 Task: Add a signature Dallas Robinson containing Best wishes for a happy and healthy year, Dallas Robinson to email address softage.10@softage.net and add a folder Pay-per-click advertising
Action: Mouse moved to (76, 88)
Screenshot: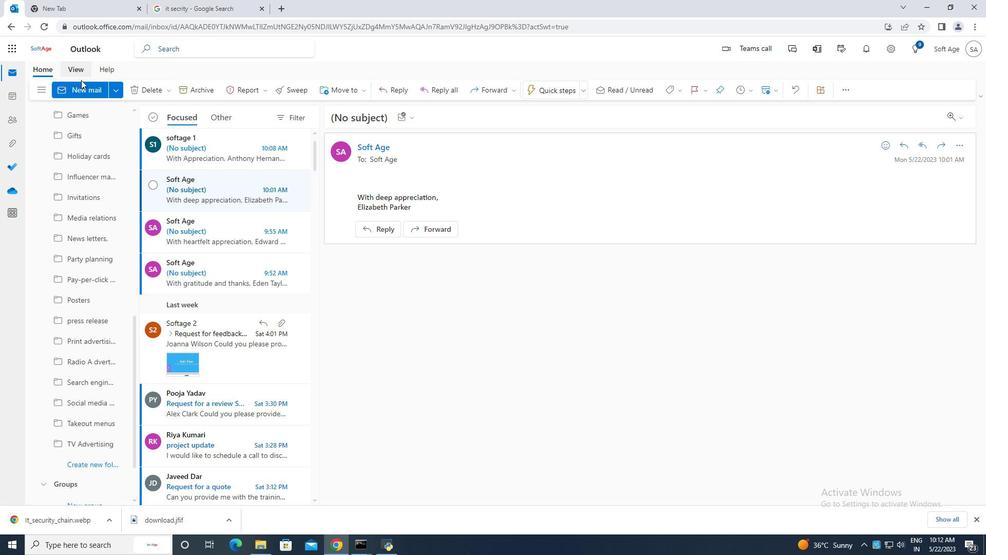 
Action: Mouse pressed left at (76, 88)
Screenshot: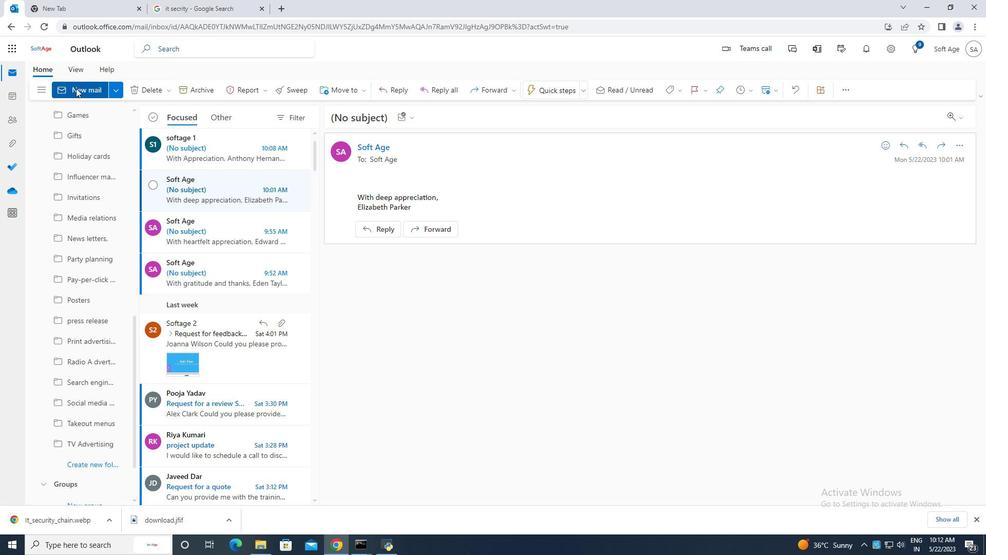 
Action: Mouse moved to (662, 90)
Screenshot: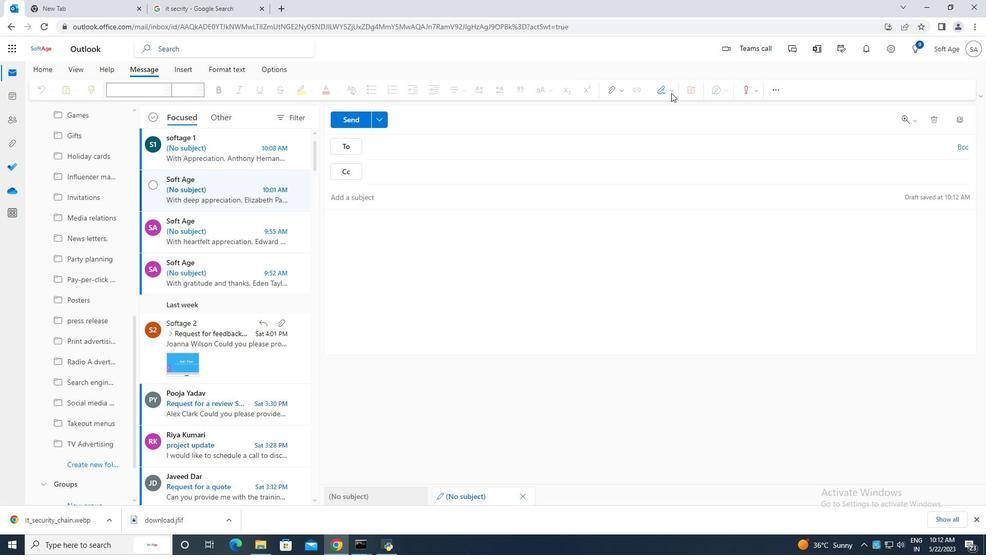 
Action: Mouse pressed left at (662, 90)
Screenshot: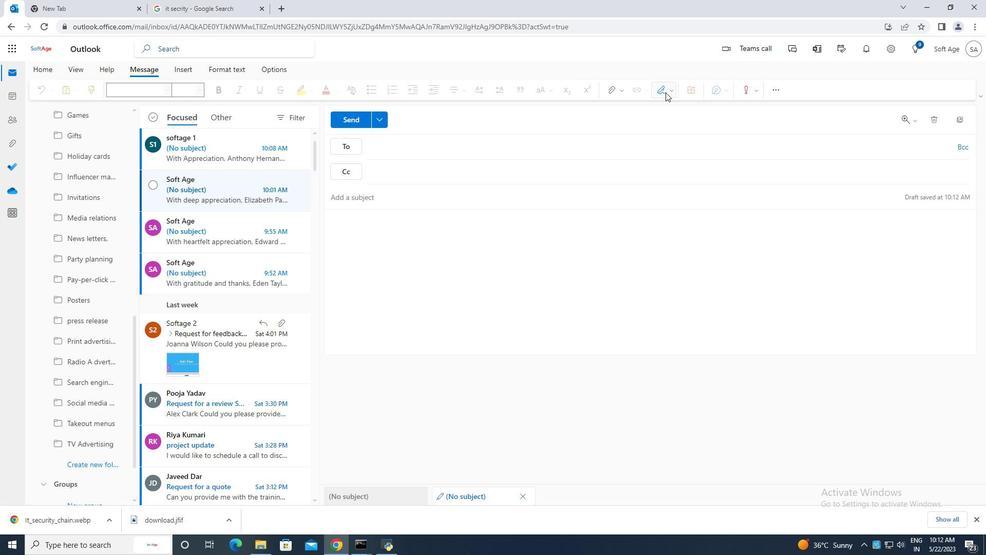 
Action: Mouse moved to (636, 111)
Screenshot: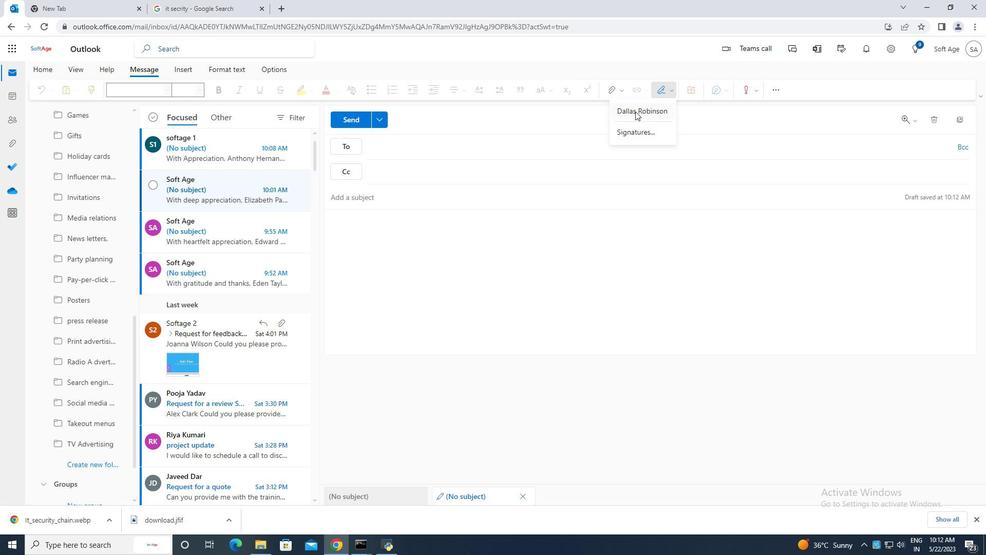 
Action: Mouse pressed left at (636, 111)
Screenshot: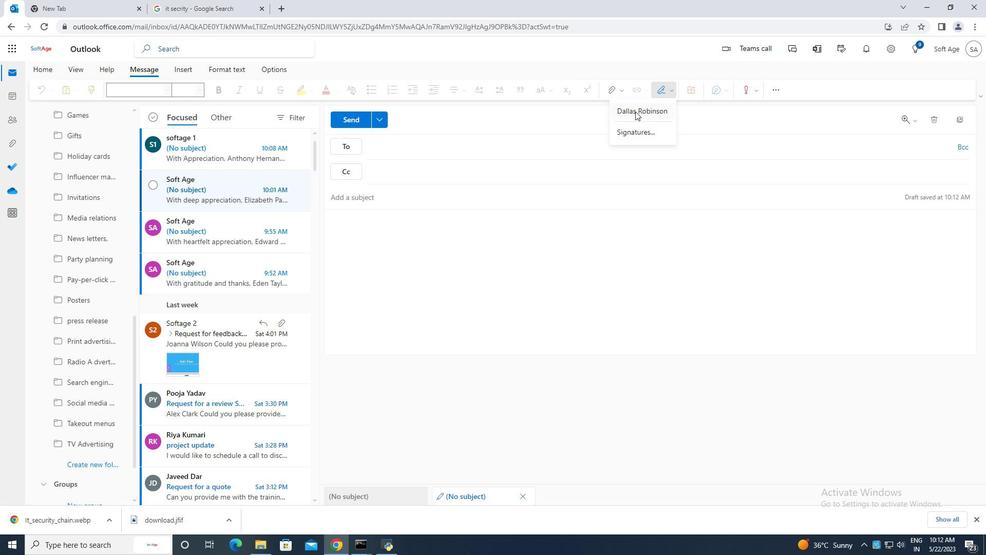 
Action: Mouse moved to (357, 217)
Screenshot: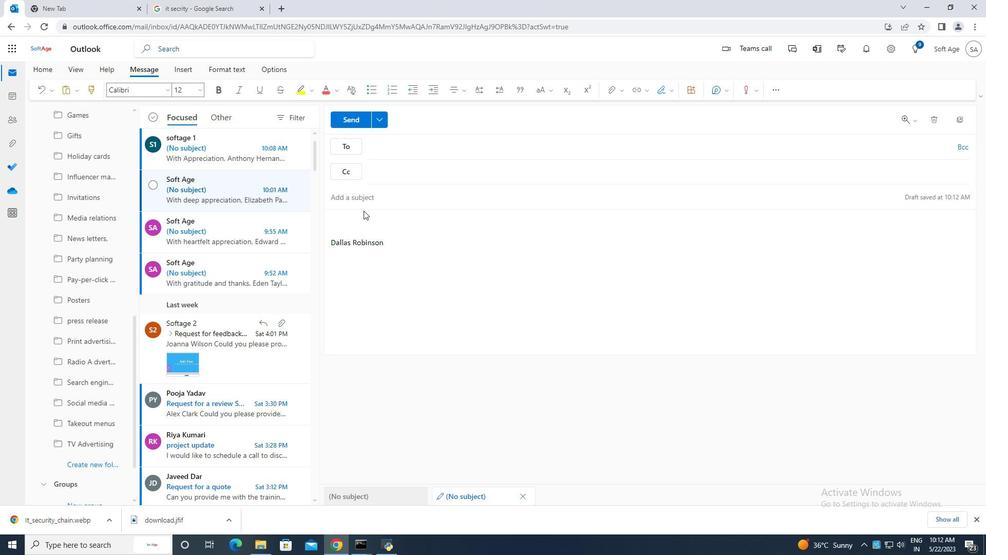 
Action: Key pressed <Key.caps_lock>C<Key.caps_lock>ontaining<Key.space>best<Key.space>wishes<Key.space>for<Key.space>happy<Key.space>and<Key.space>healthy<Key.space>year,<Key.space>
Screenshot: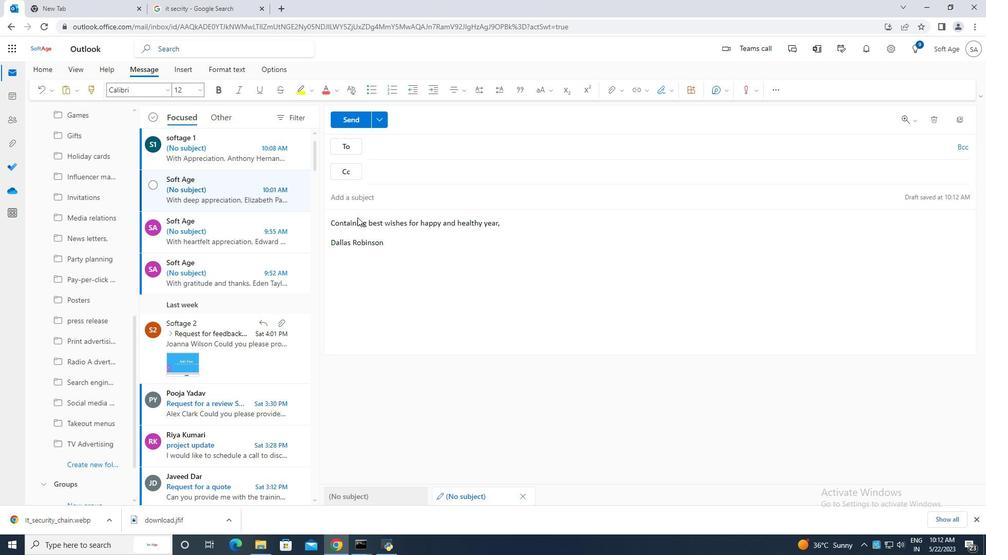 
Action: Mouse moved to (414, 151)
Screenshot: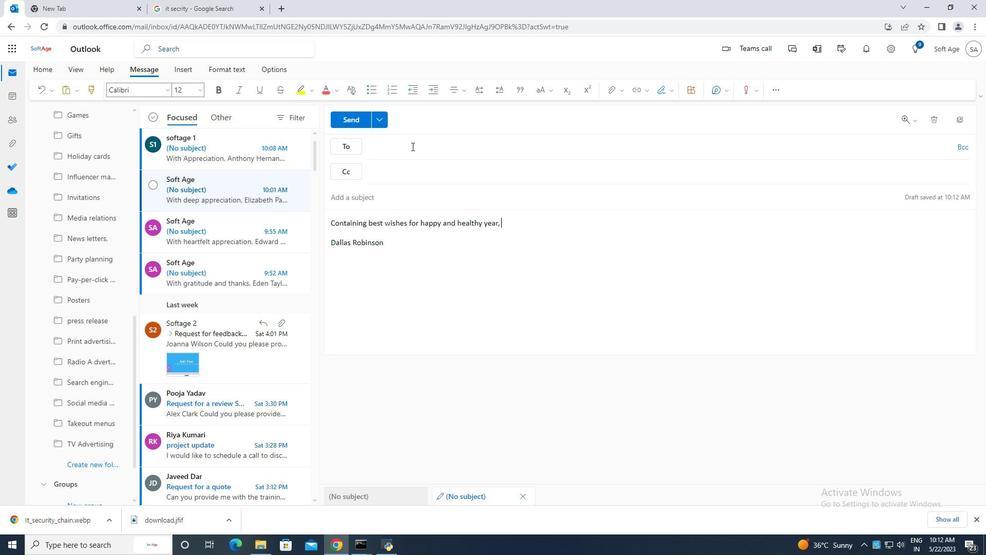 
Action: Mouse pressed left at (414, 151)
Screenshot: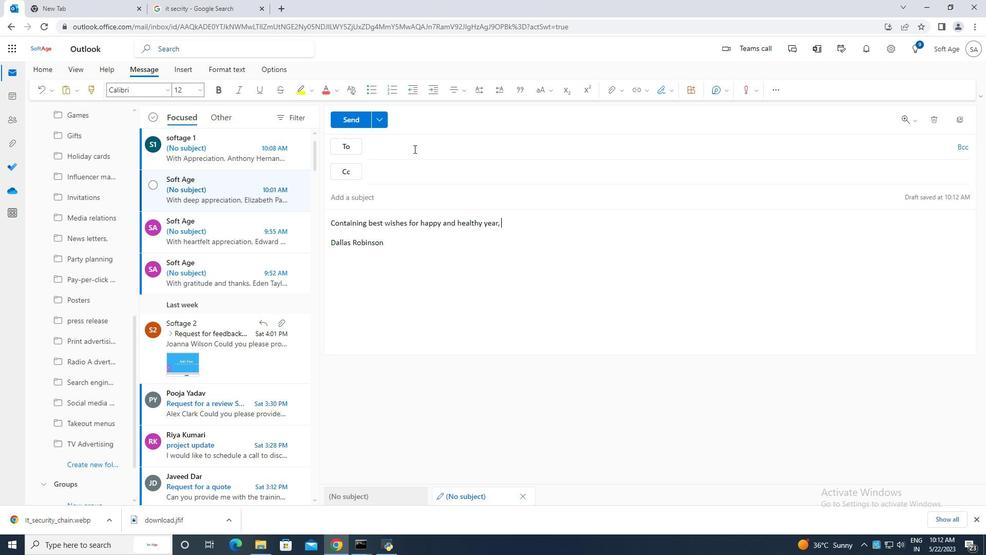 
Action: Mouse moved to (414, 151)
Screenshot: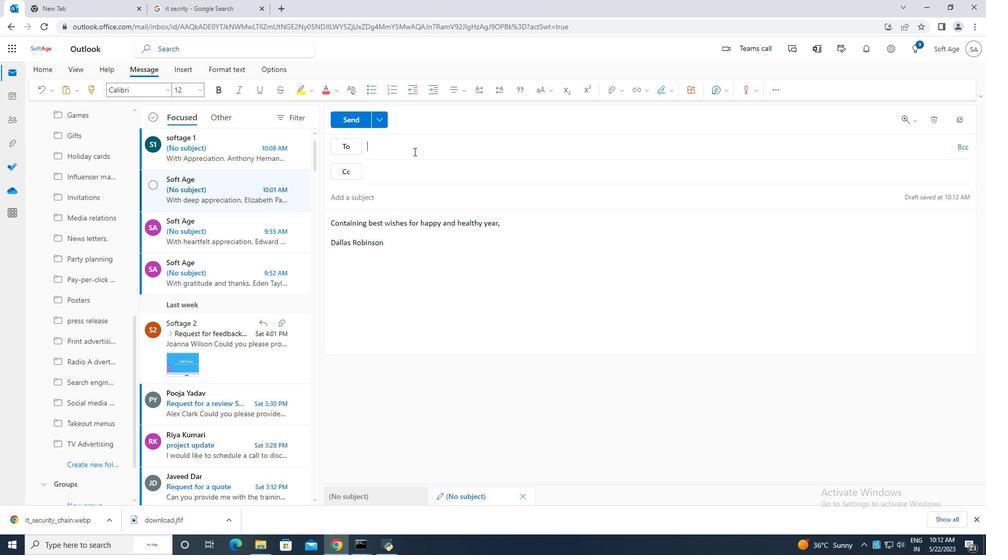 
Action: Key pressed softage.10
Screenshot: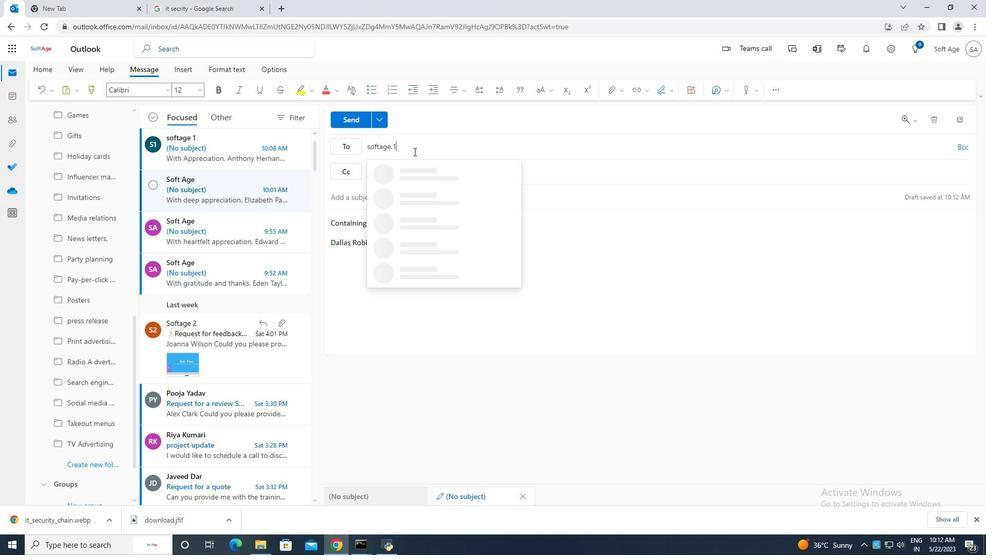 
Action: Mouse moved to (475, 191)
Screenshot: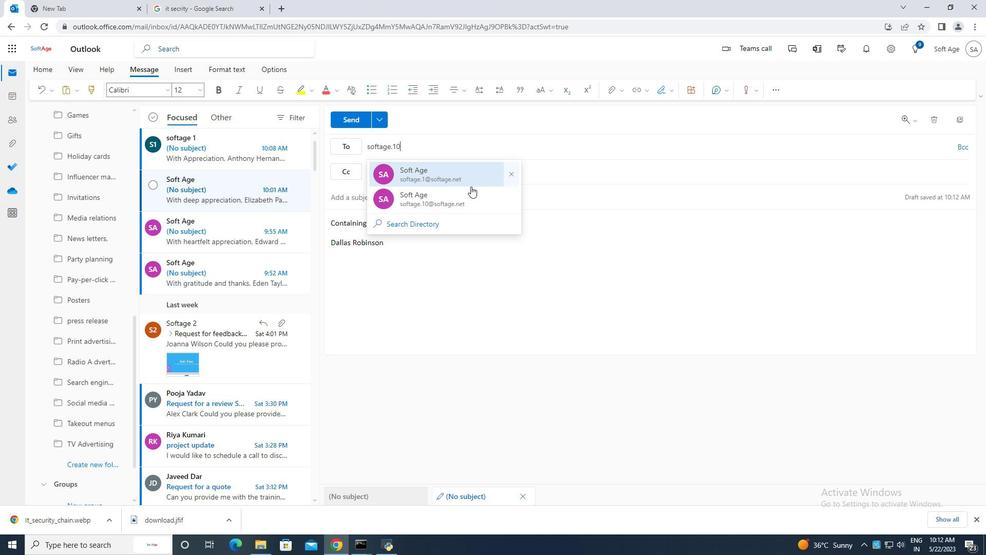 
Action: Mouse pressed left at (475, 191)
Screenshot: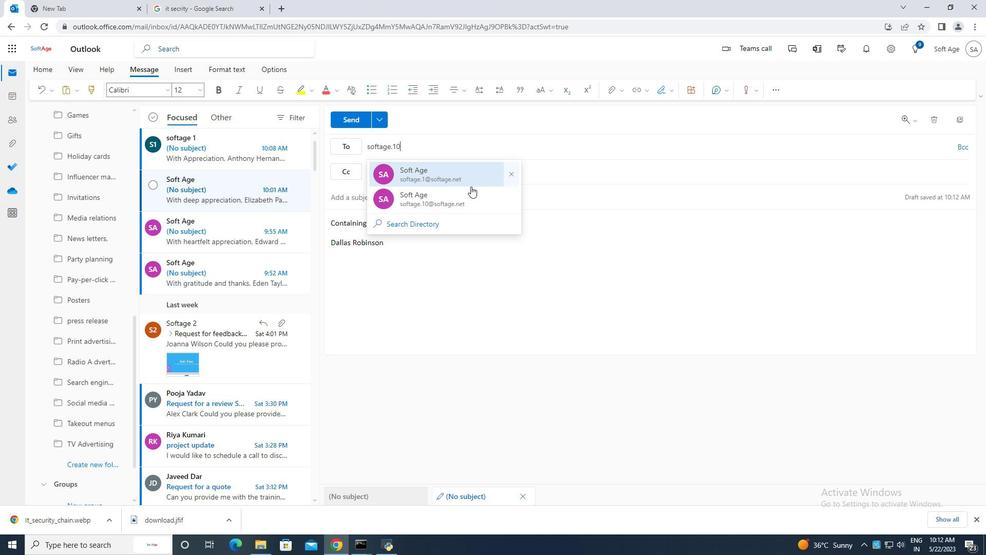 
Action: Mouse moved to (96, 469)
Screenshot: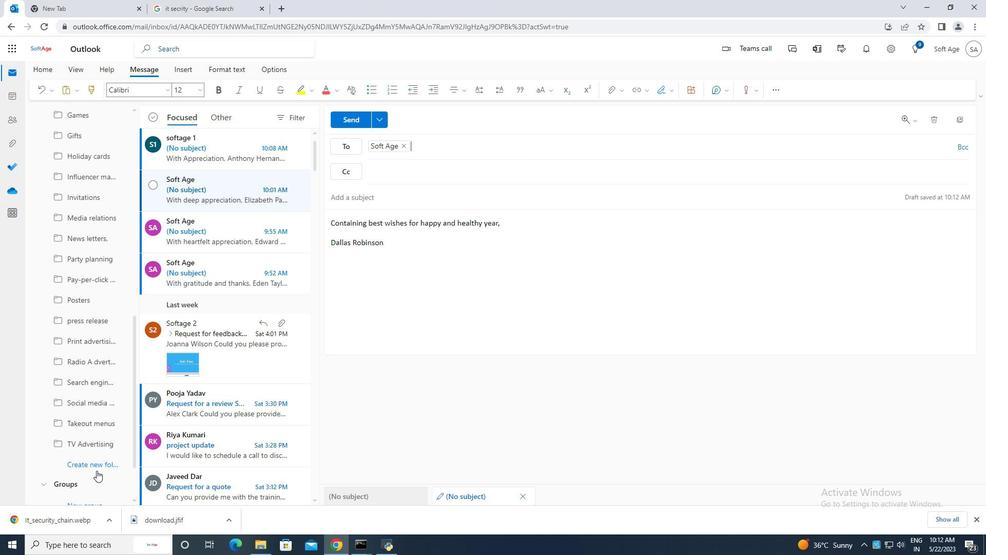 
Action: Mouse pressed left at (96, 469)
Screenshot: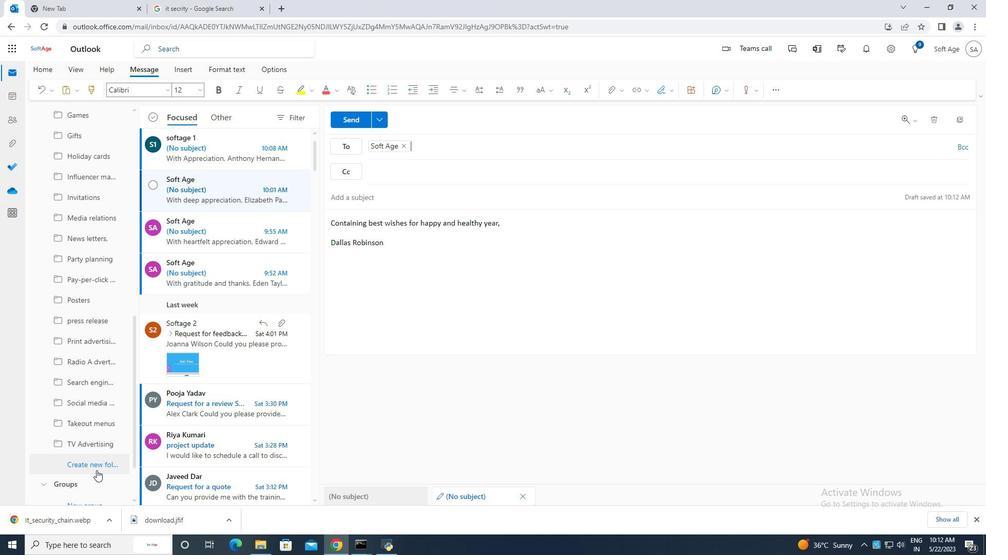 
Action: Mouse moved to (91, 465)
Screenshot: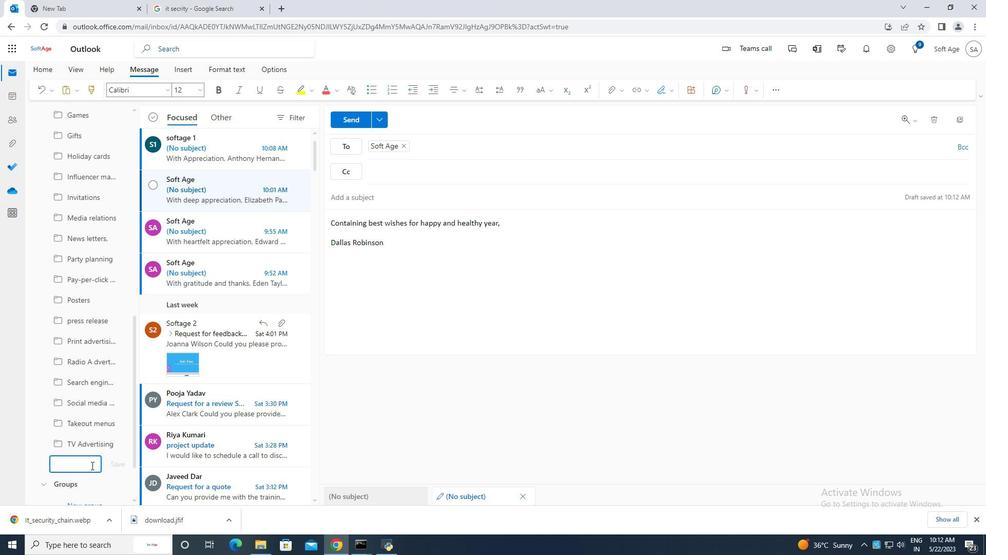 
Action: Key pressed pay-per-click
Screenshot: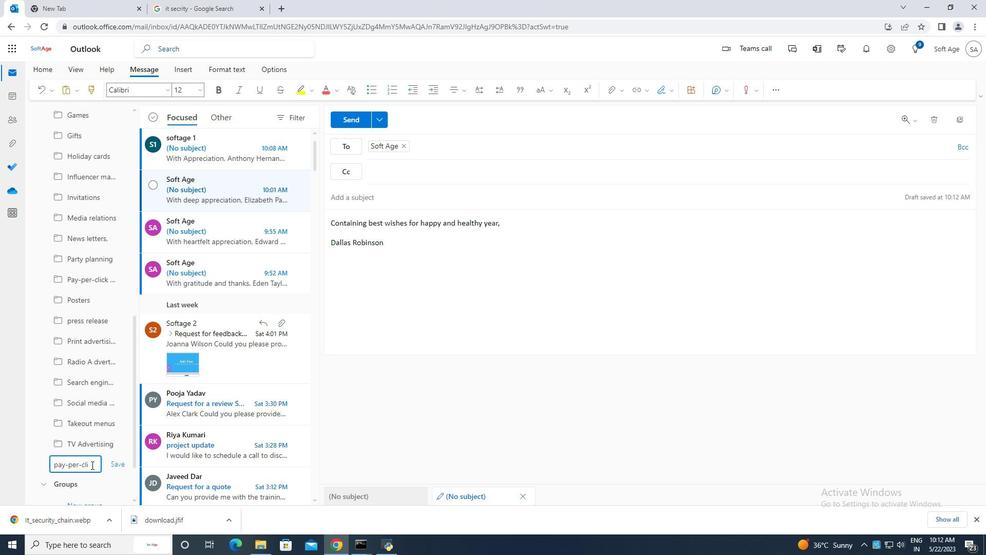 
Action: Mouse moved to (119, 467)
Screenshot: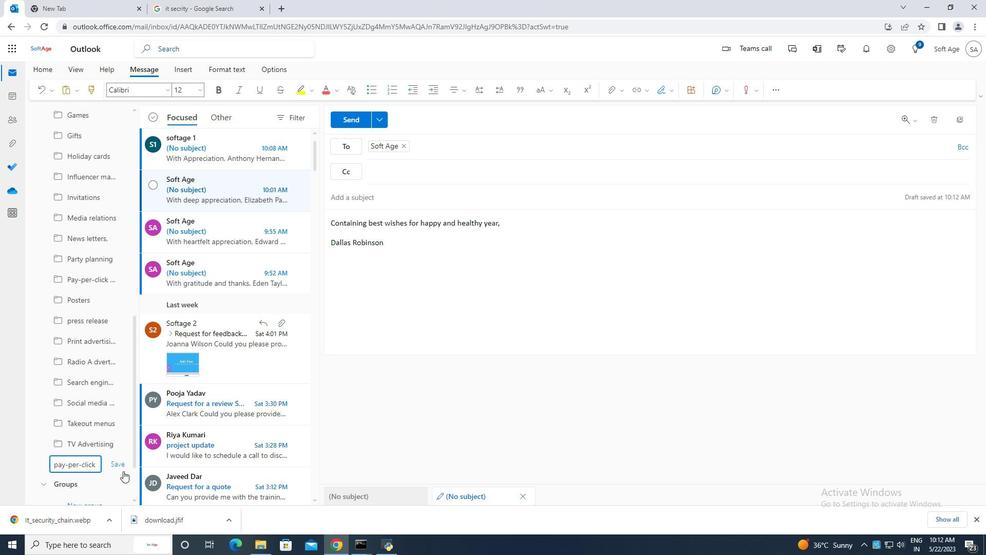 
Action: Key pressed <Key.space>advertising
Screenshot: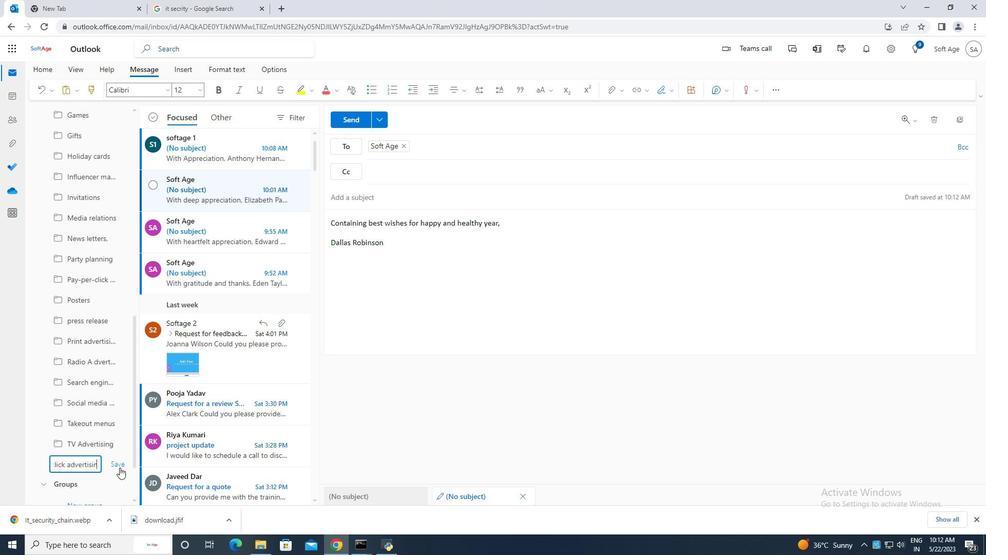 
Action: Mouse moved to (118, 464)
Screenshot: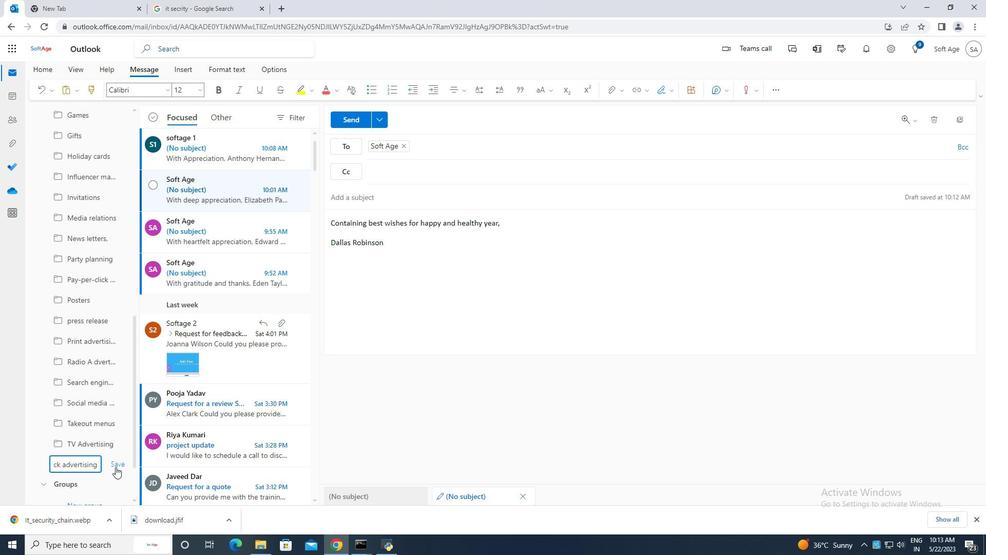 
Action: Mouse pressed left at (118, 464)
Screenshot: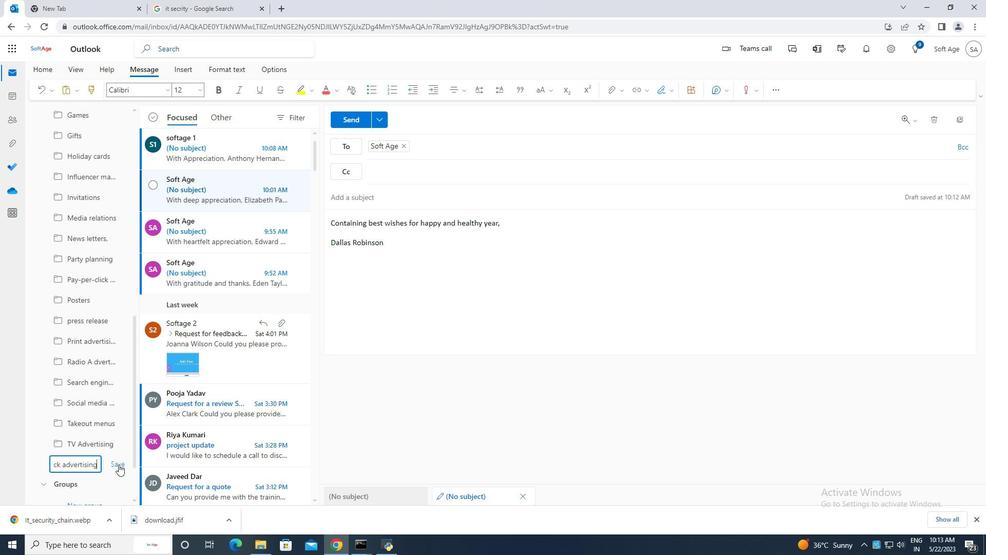 
Action: Mouse moved to (547, 296)
Screenshot: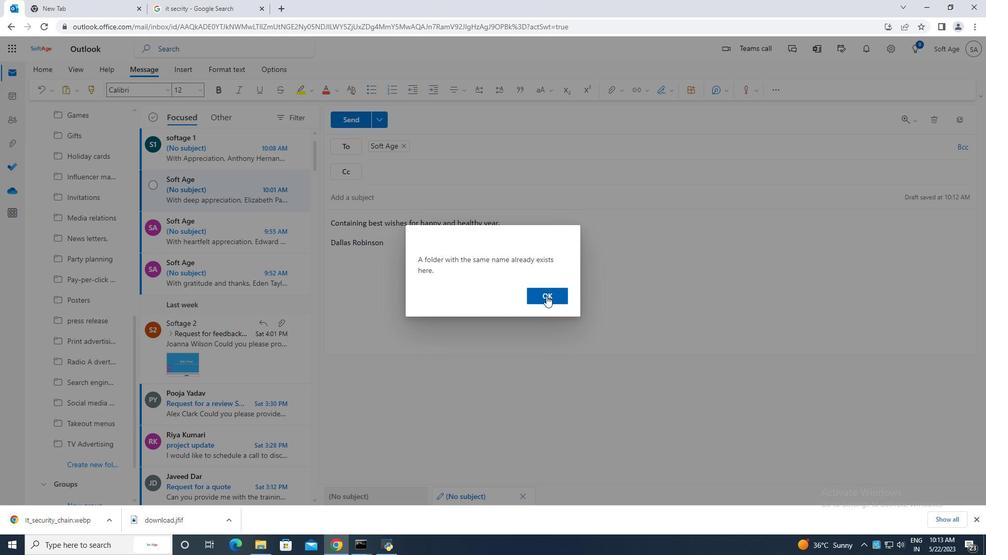
Action: Mouse pressed left at (547, 296)
Screenshot: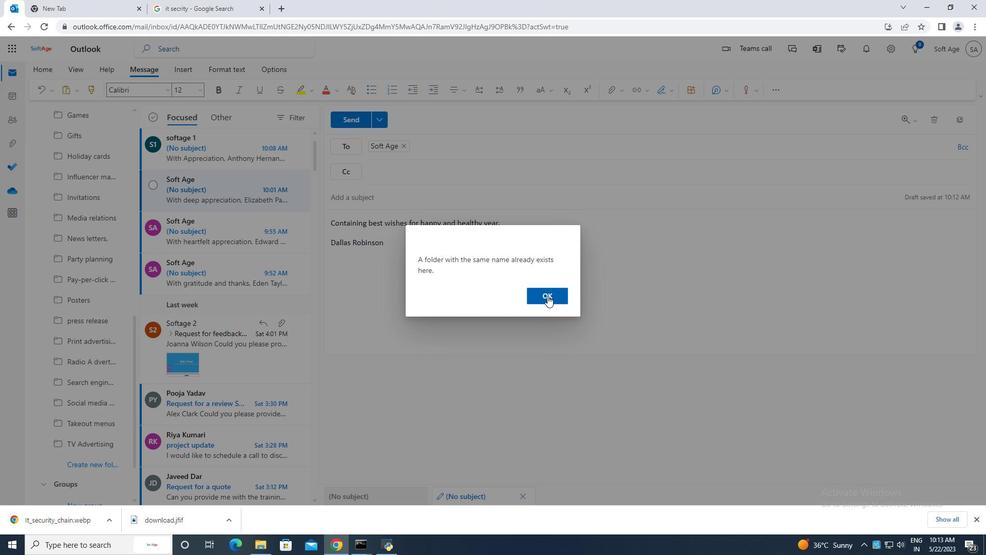 
Action: Mouse moved to (356, 120)
Screenshot: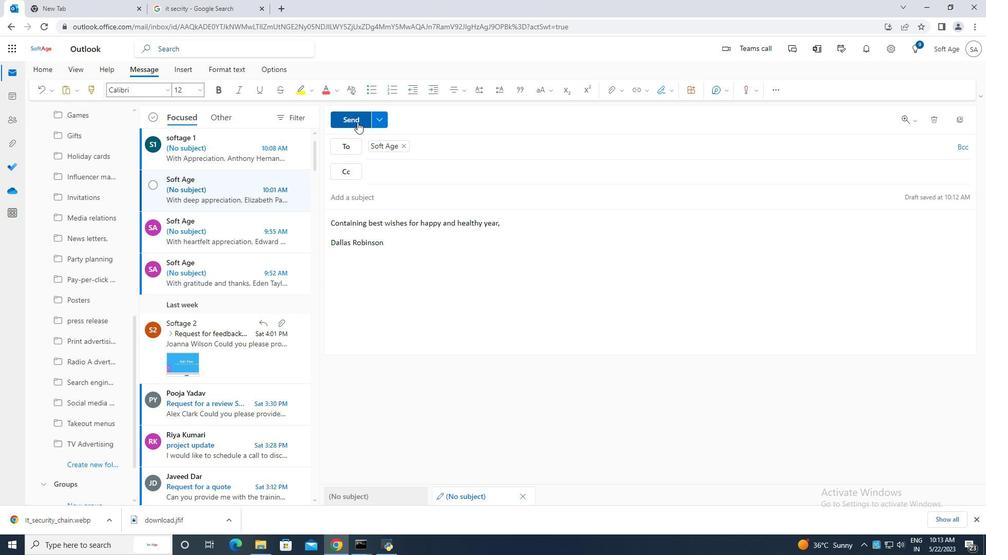 
Action: Mouse pressed left at (356, 120)
Screenshot: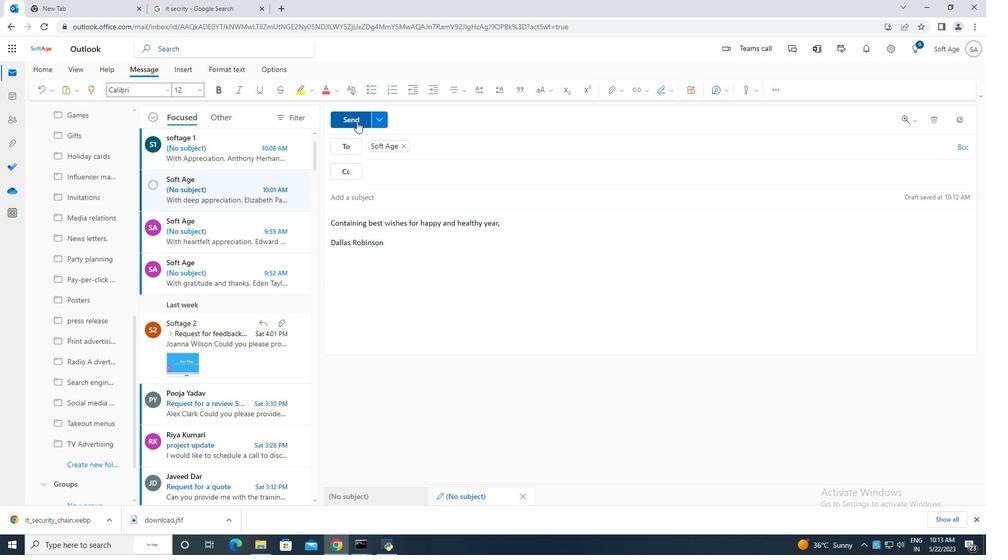 
Action: Mouse moved to (485, 296)
Screenshot: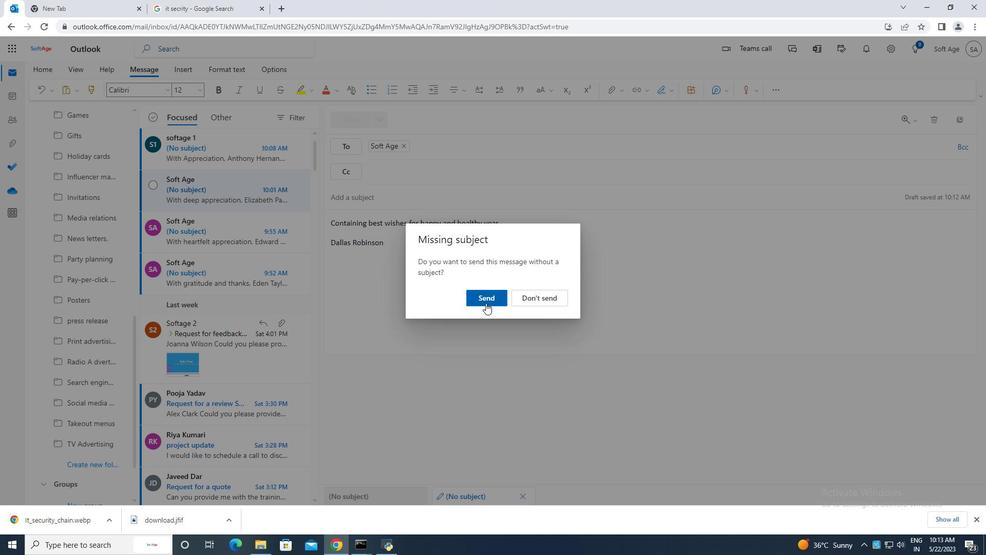 
Action: Mouse pressed left at (485, 296)
Screenshot: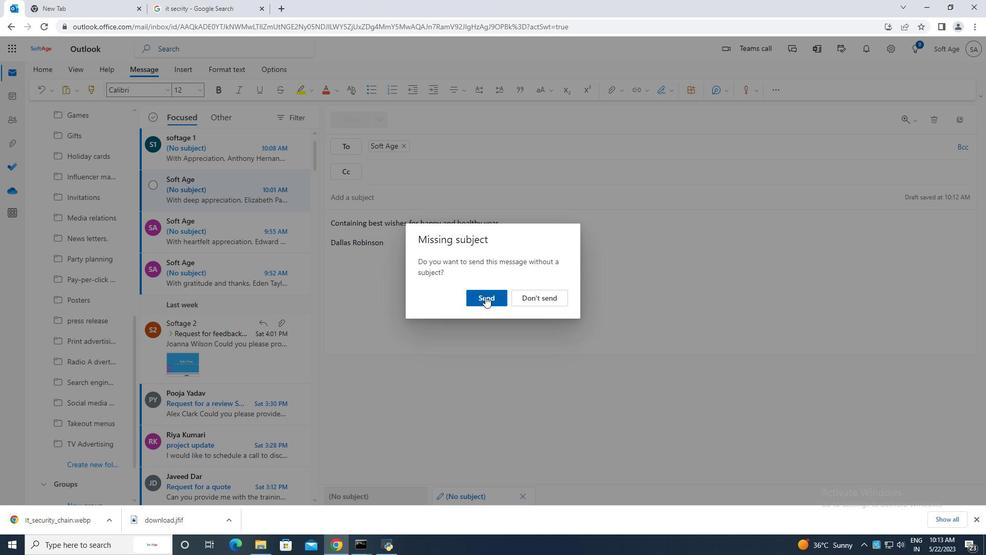 
